 Task: Look for kosher products in the category "Baby Food & Drinks".
Action: Mouse moved to (258, 138)
Screenshot: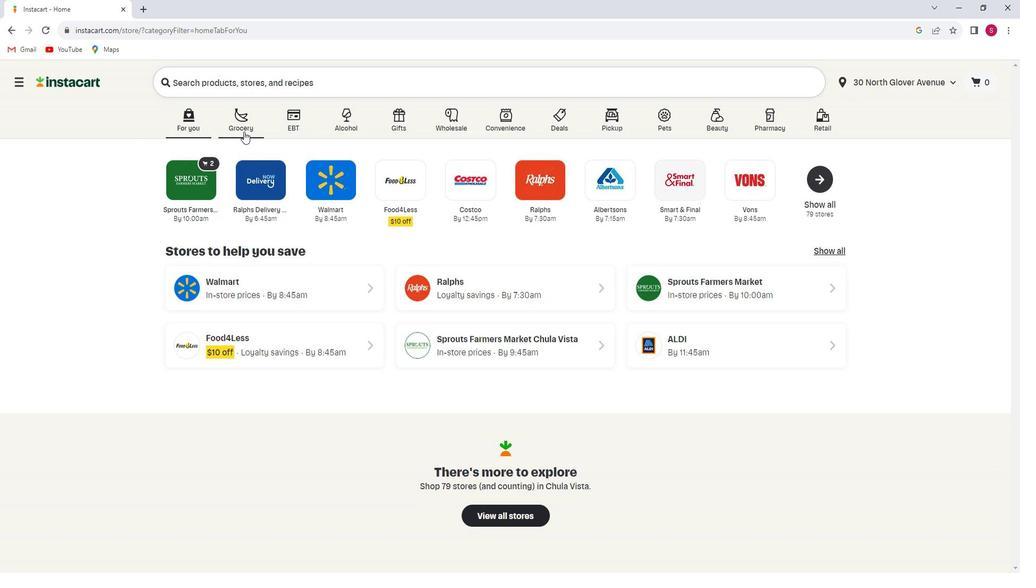 
Action: Mouse pressed left at (258, 138)
Screenshot: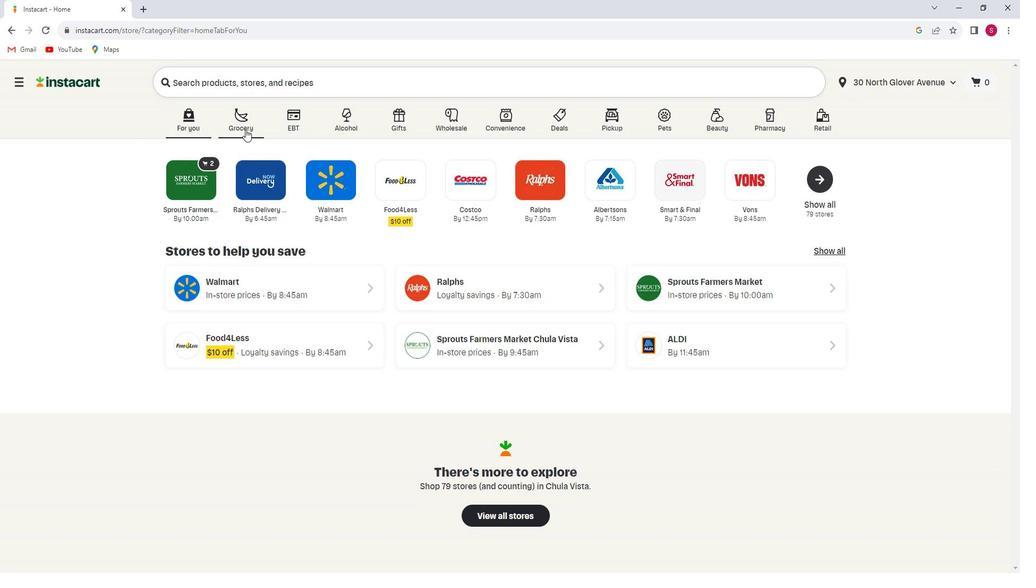 
Action: Mouse moved to (266, 315)
Screenshot: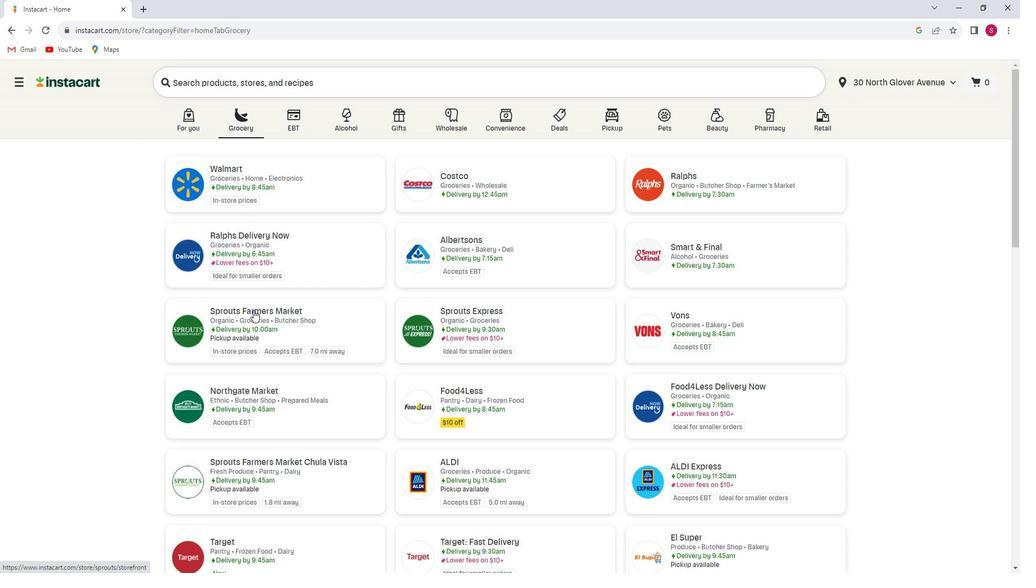 
Action: Mouse pressed left at (266, 315)
Screenshot: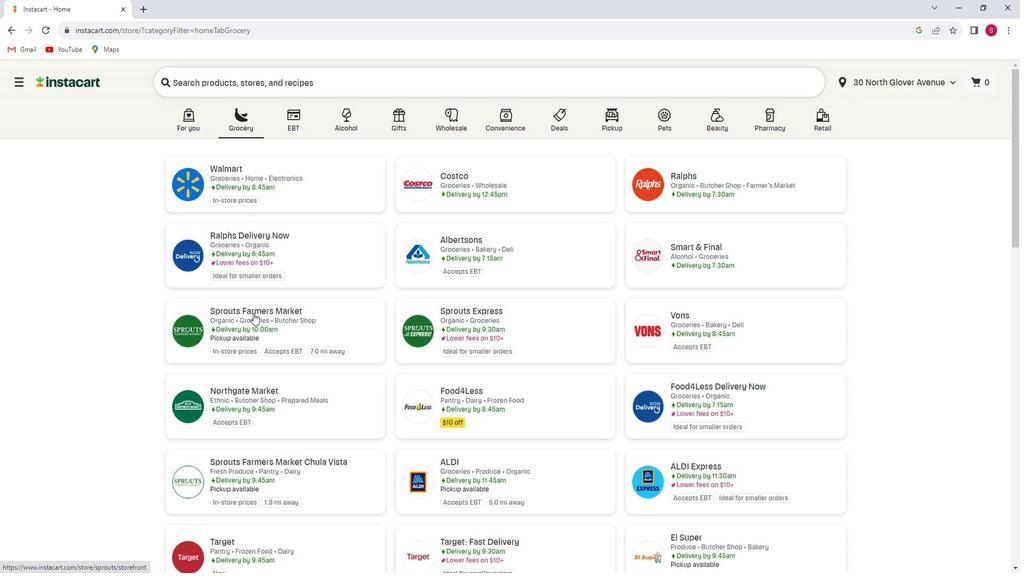 
Action: Mouse moved to (112, 353)
Screenshot: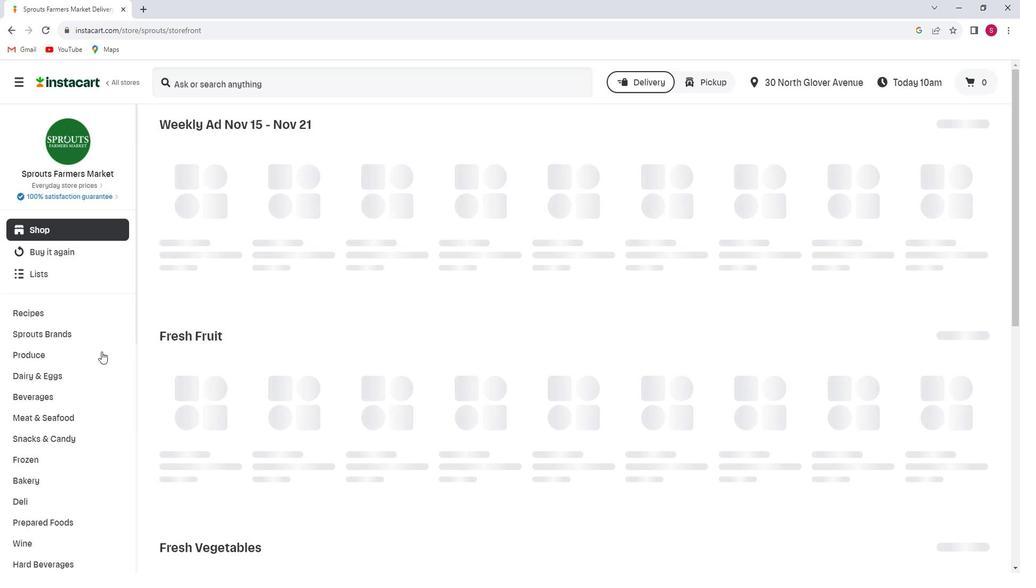 
Action: Mouse scrolled (112, 353) with delta (0, 0)
Screenshot: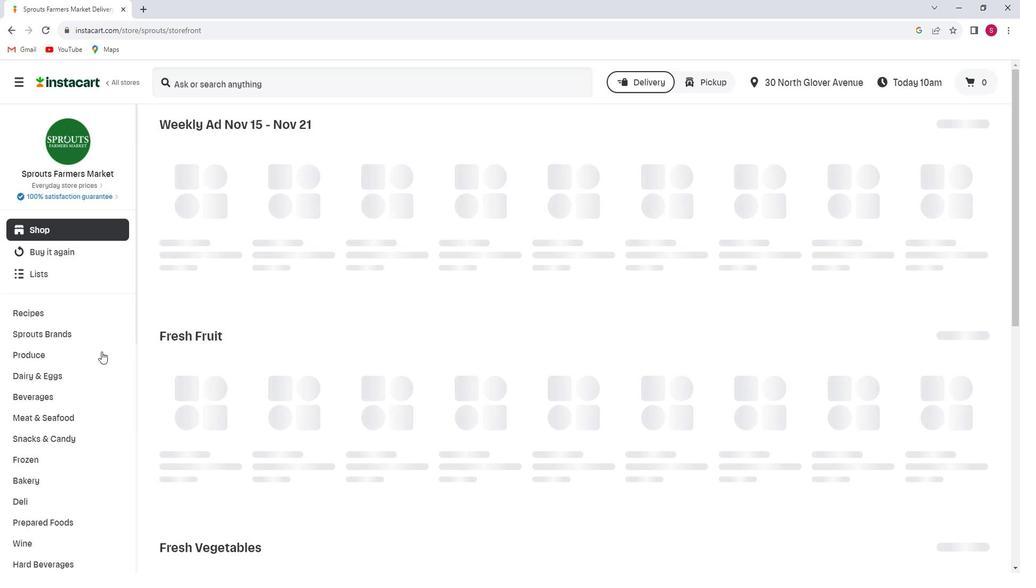 
Action: Mouse moved to (107, 358)
Screenshot: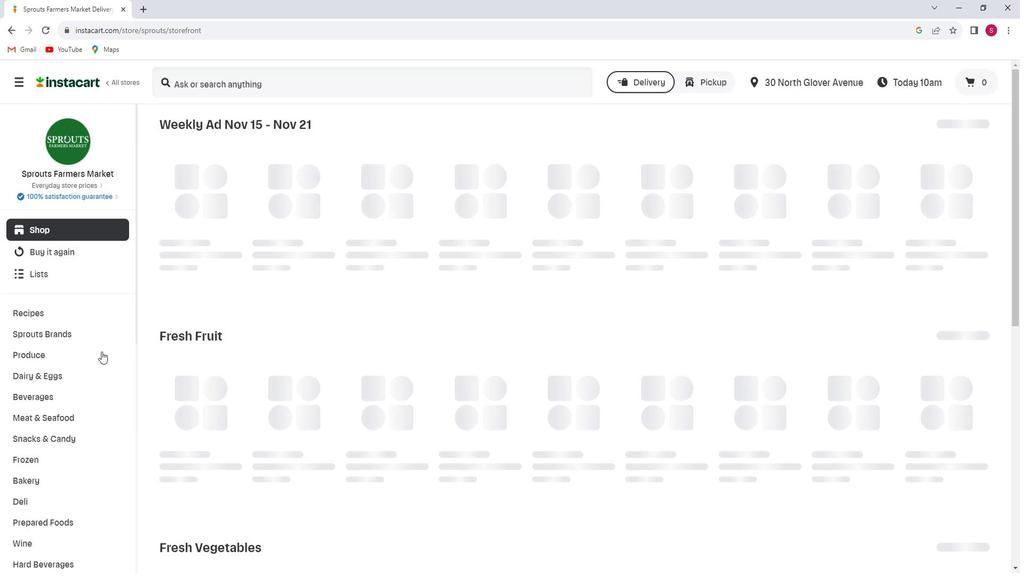 
Action: Mouse scrolled (107, 357) with delta (0, 0)
Screenshot: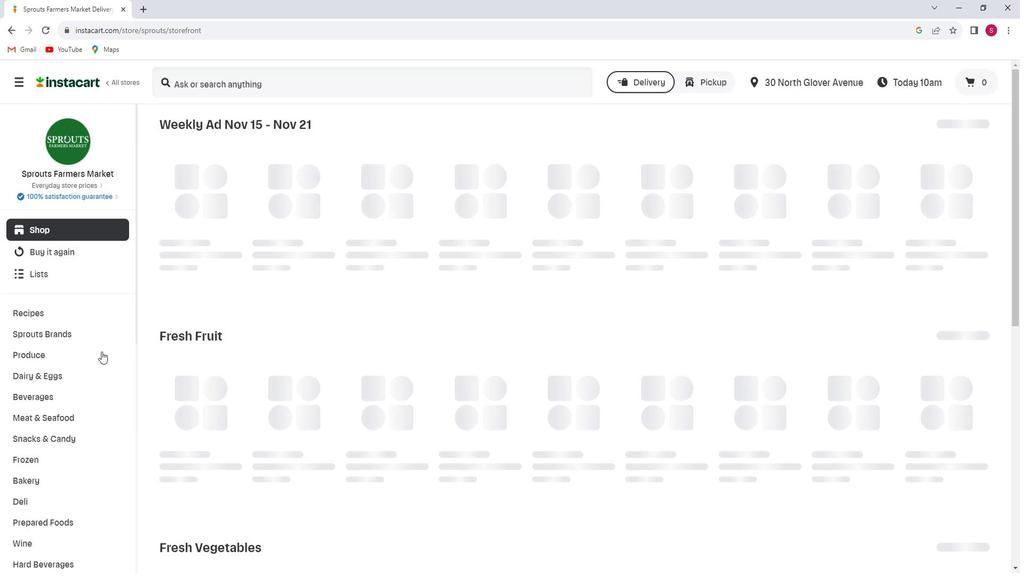
Action: Mouse moved to (106, 358)
Screenshot: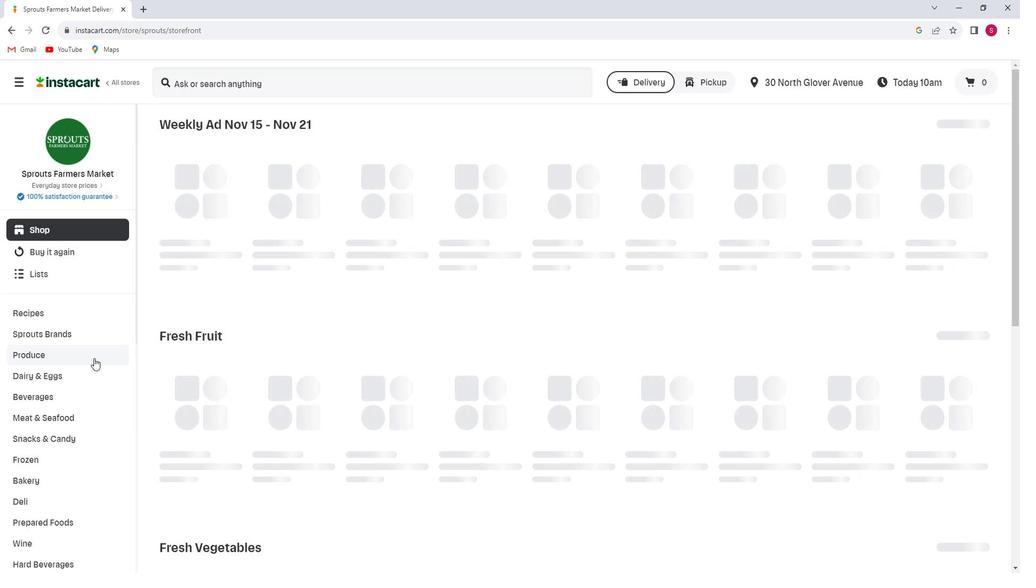 
Action: Mouse scrolled (106, 358) with delta (0, 0)
Screenshot: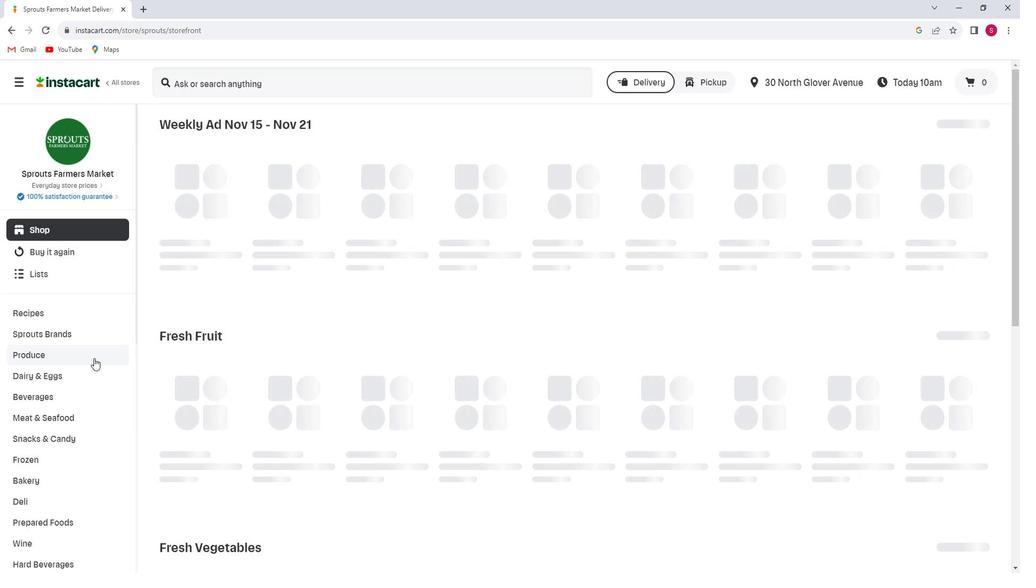
Action: Mouse scrolled (106, 358) with delta (0, 0)
Screenshot: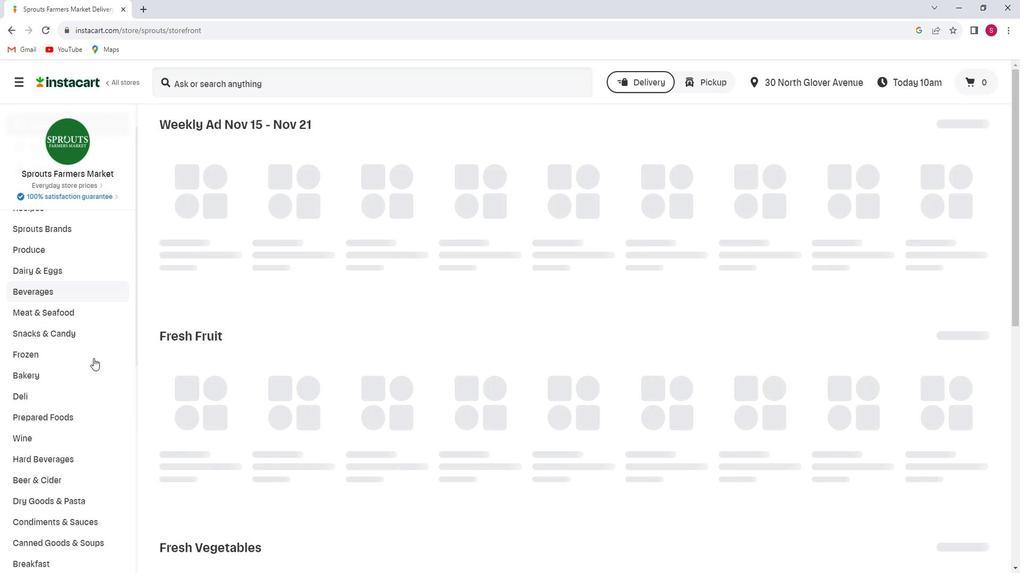 
Action: Mouse scrolled (106, 358) with delta (0, 0)
Screenshot: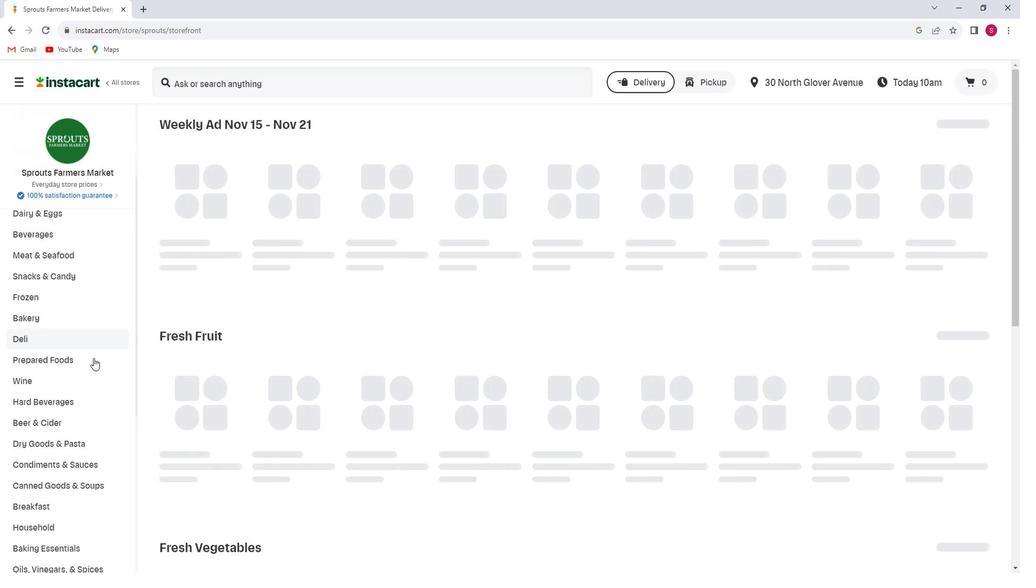 
Action: Mouse scrolled (106, 358) with delta (0, 0)
Screenshot: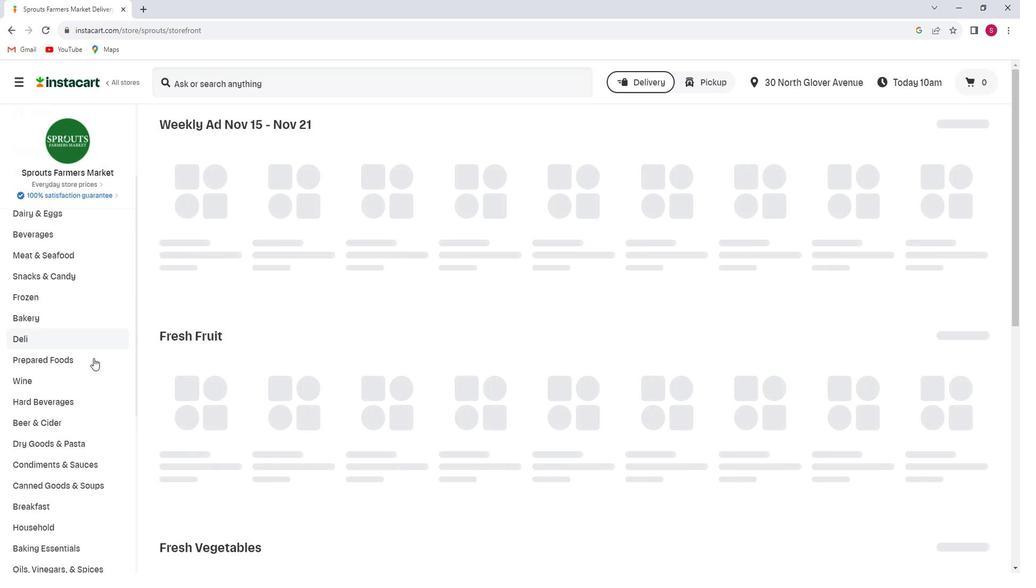 
Action: Mouse scrolled (106, 358) with delta (0, 0)
Screenshot: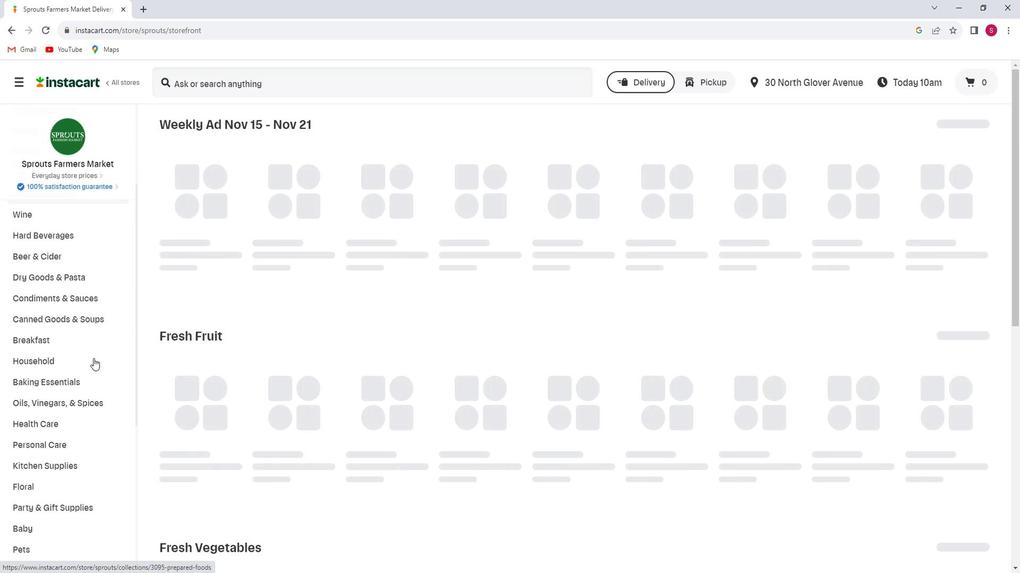
Action: Mouse scrolled (106, 358) with delta (0, 0)
Screenshot: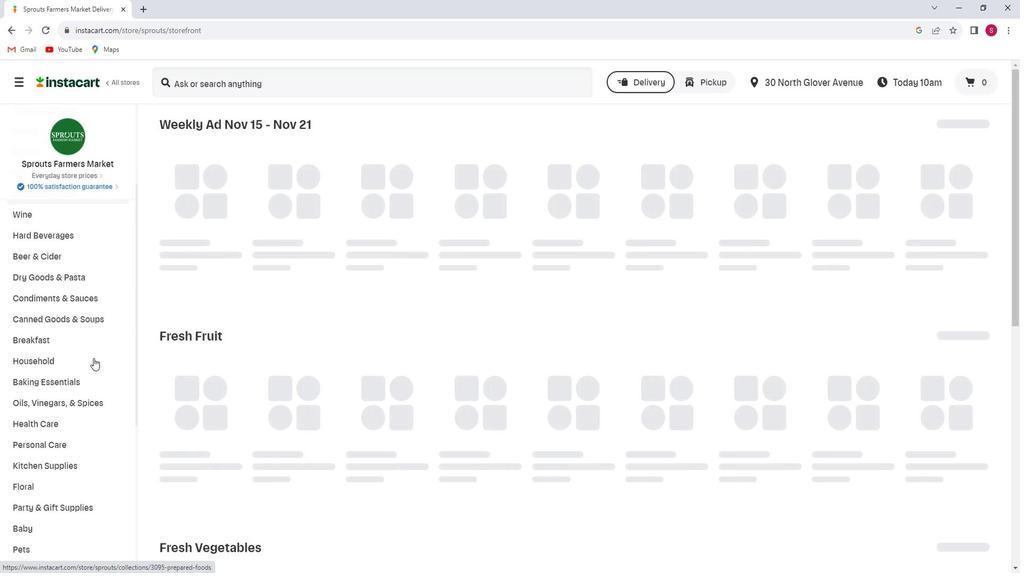
Action: Mouse moved to (61, 412)
Screenshot: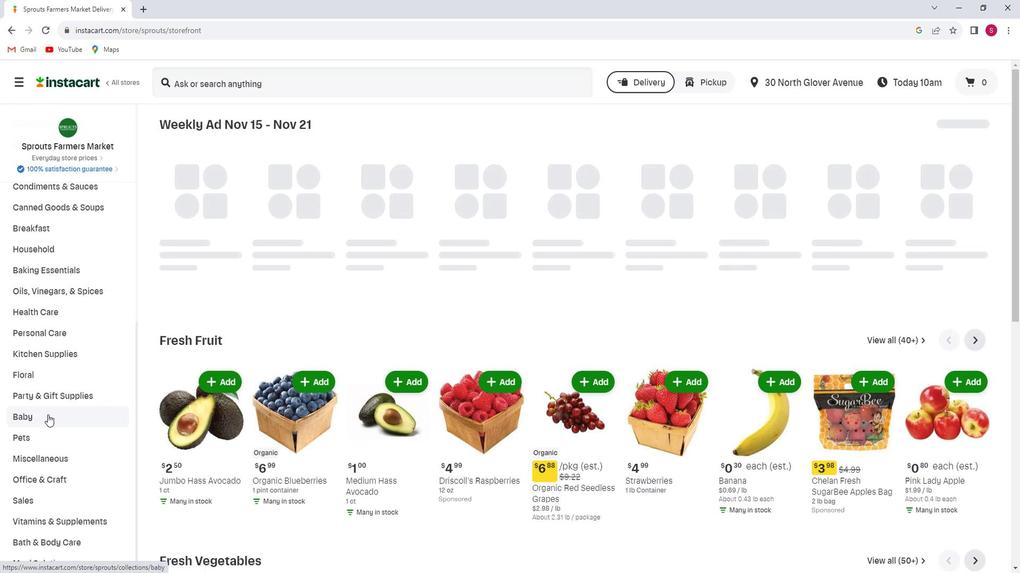 
Action: Mouse pressed left at (61, 412)
Screenshot: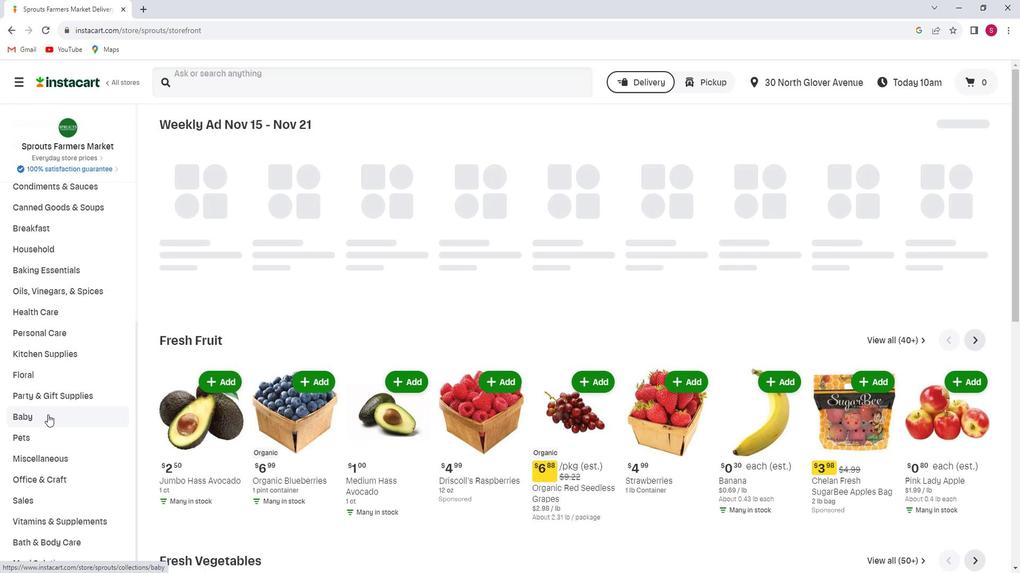 
Action: Mouse moved to (68, 492)
Screenshot: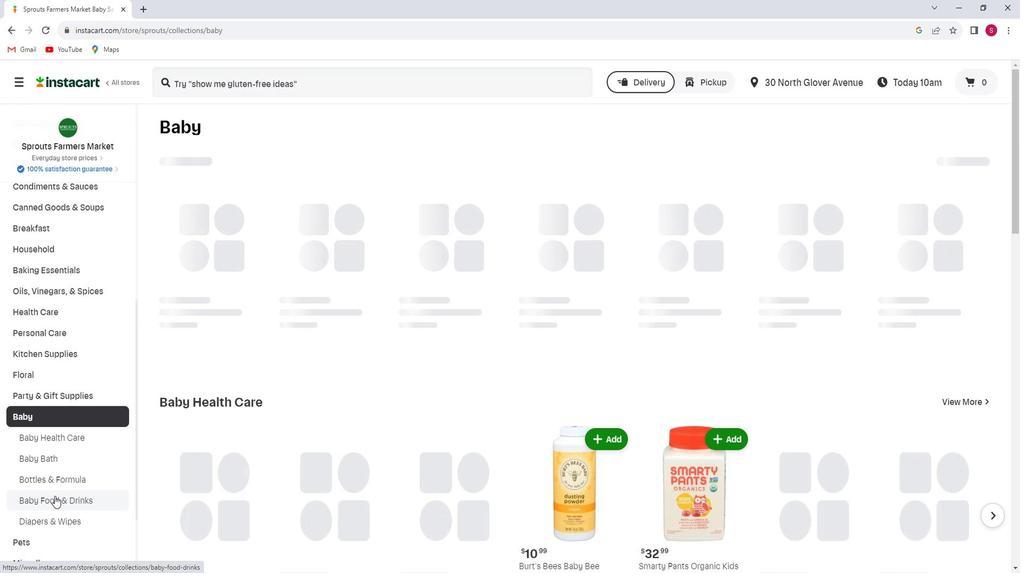 
Action: Mouse pressed left at (68, 492)
Screenshot: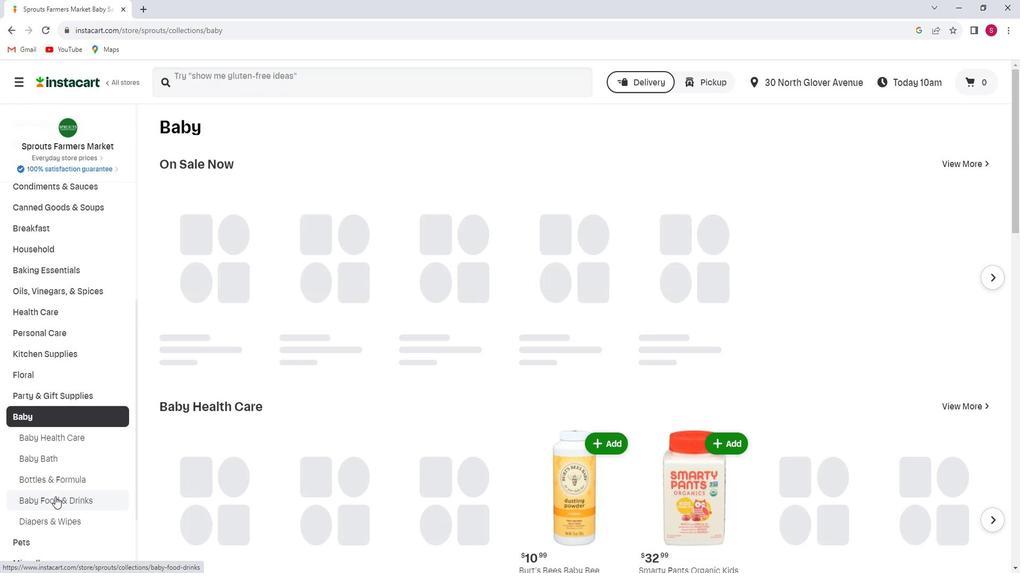 
Action: Mouse moved to (370, 221)
Screenshot: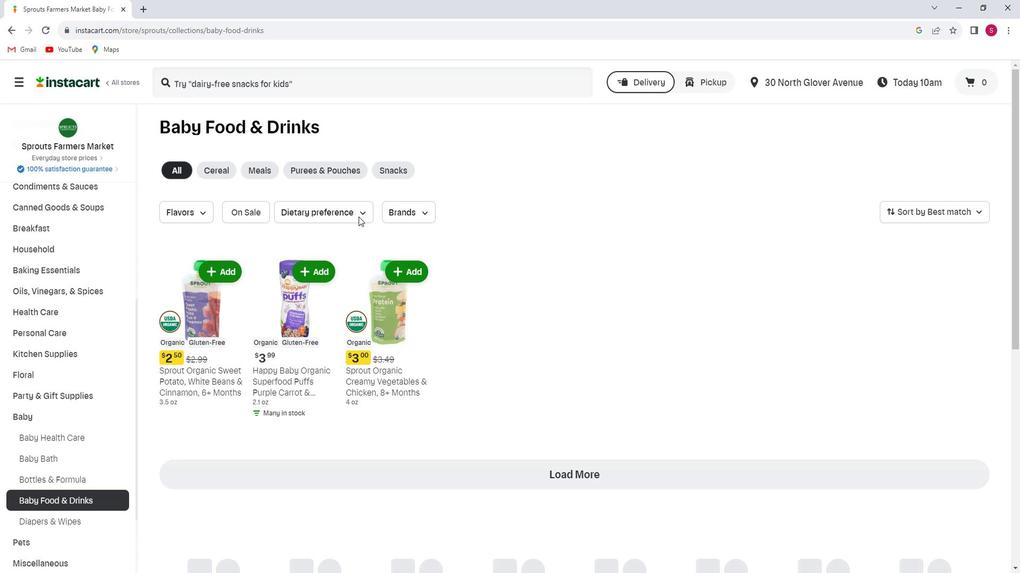
Action: Mouse pressed left at (370, 221)
Screenshot: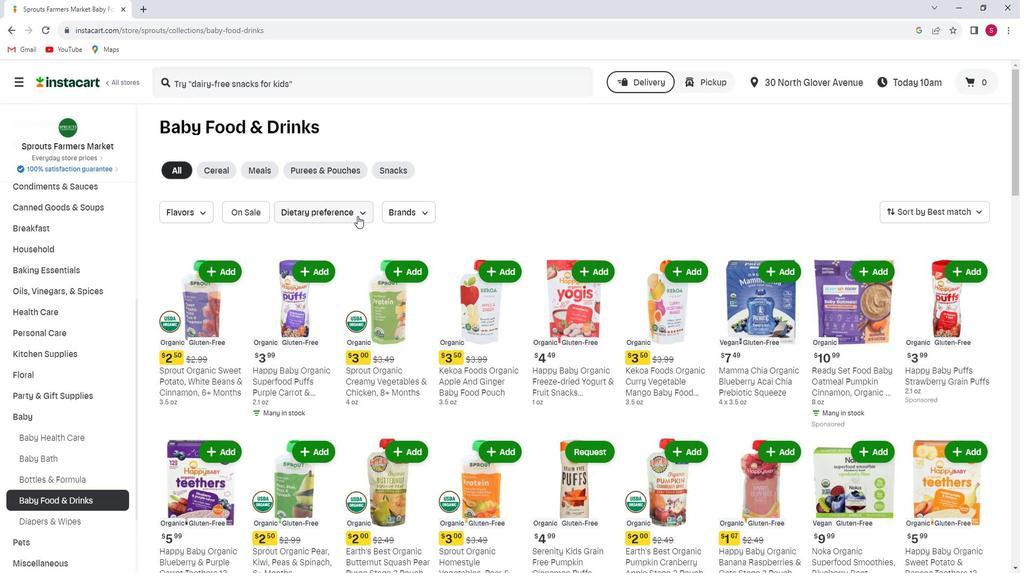 
Action: Mouse moved to (311, 290)
Screenshot: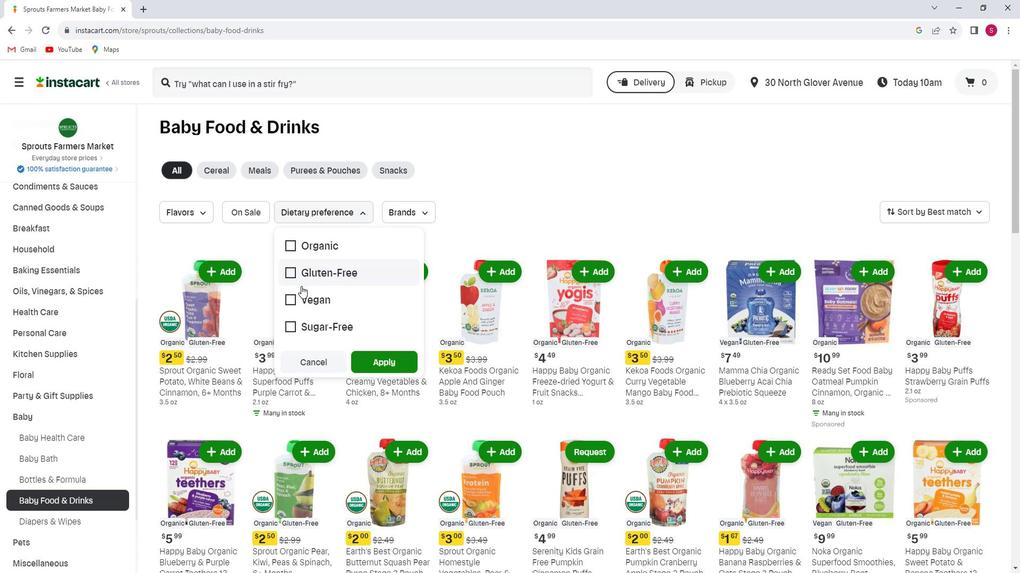 
Action: Mouse scrolled (311, 290) with delta (0, 0)
Screenshot: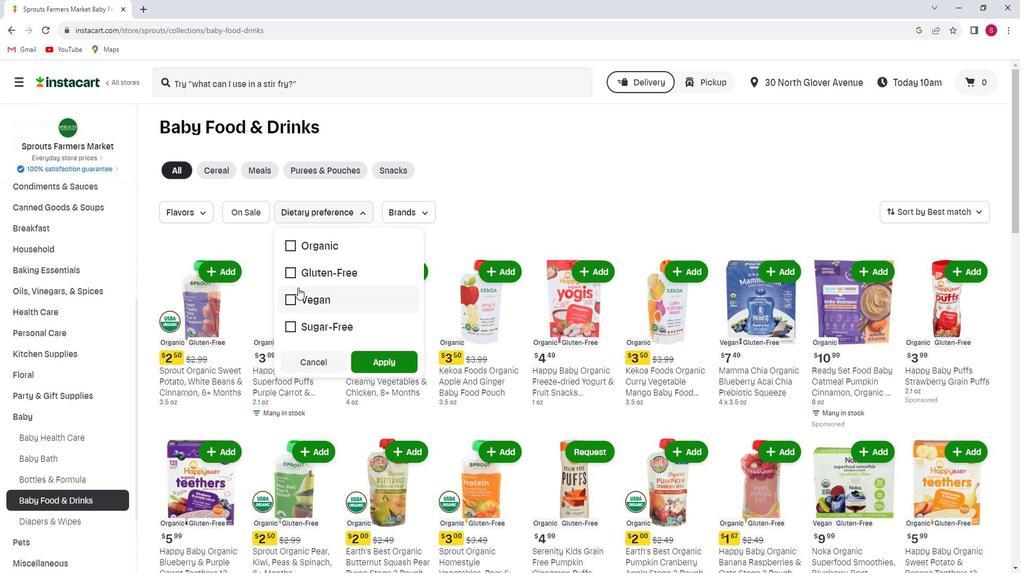 
Action: Mouse moved to (318, 268)
Screenshot: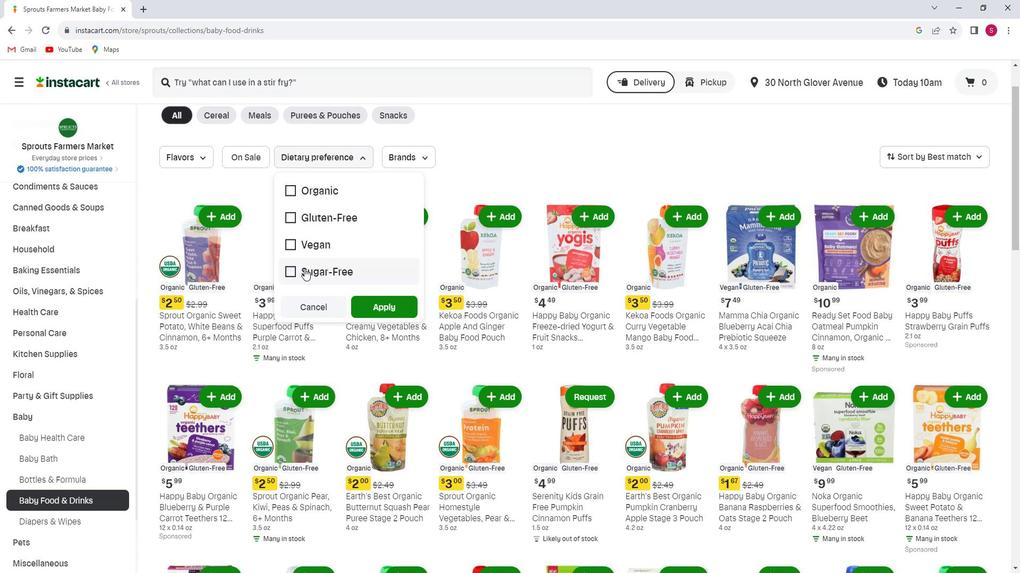 
Action: Mouse scrolled (318, 268) with delta (0, 0)
Screenshot: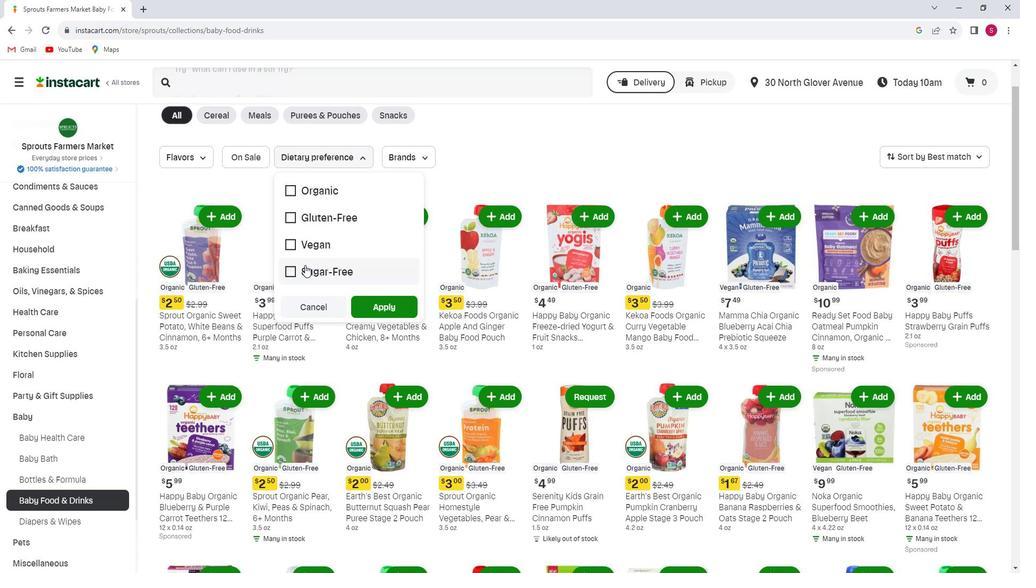 
Action: Mouse scrolled (318, 269) with delta (0, 0)
Screenshot: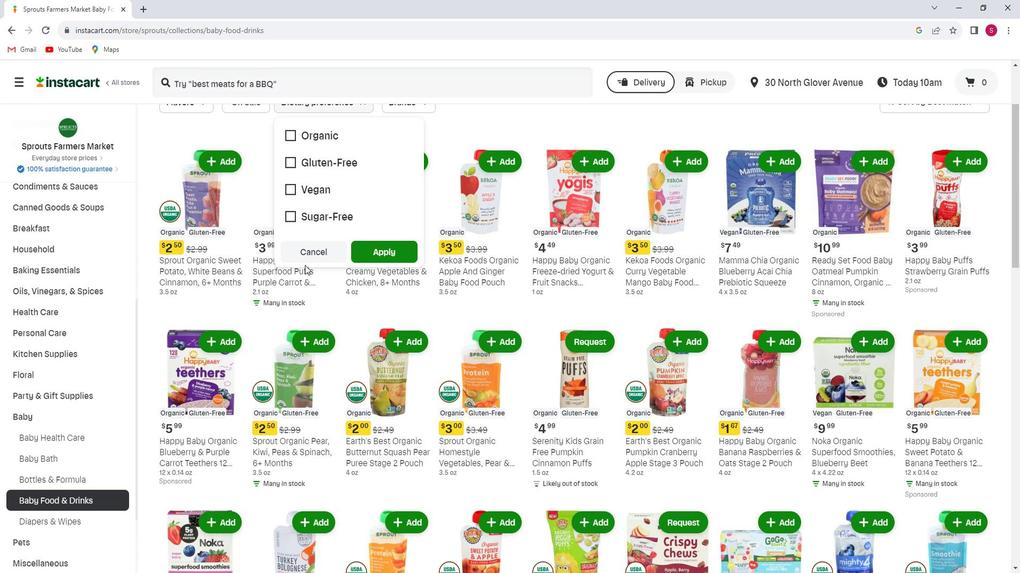 
